Task: Open Outlook and navigate to the 'People' section. Use the 'Search People' feature to learn how to add contacts to your favorites.
Action: Mouse moved to (14, 76)
Screenshot: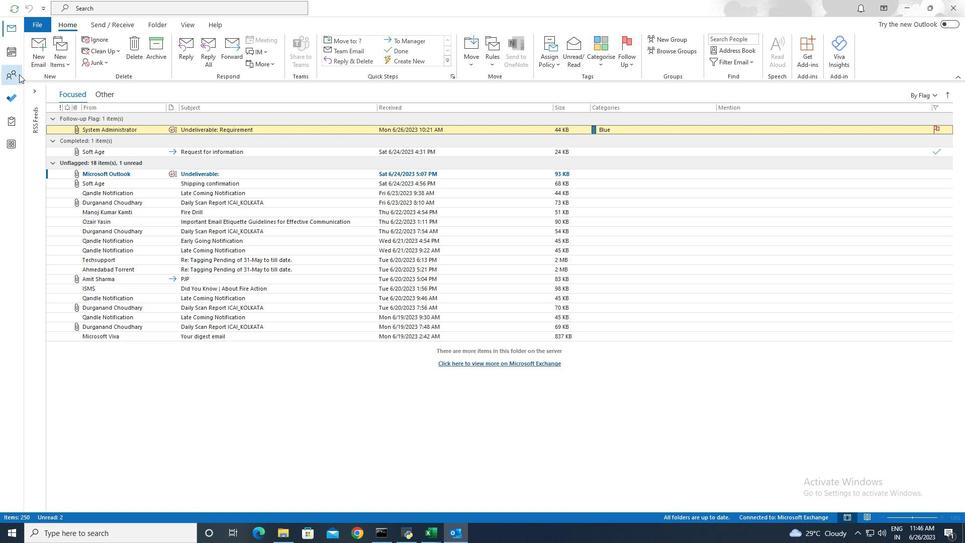 
Action: Mouse pressed left at (14, 76)
Screenshot: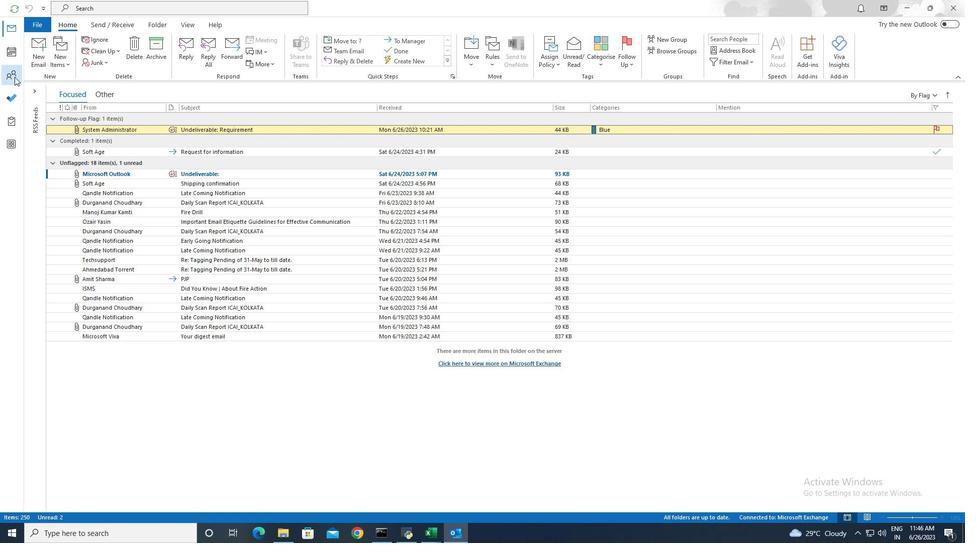 
Action: Mouse moved to (132, 125)
Screenshot: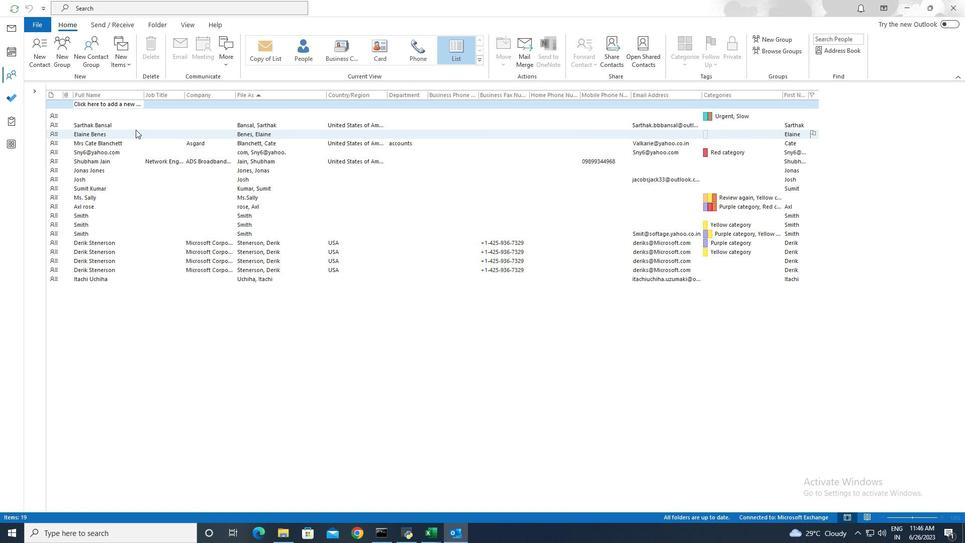 
Action: Mouse pressed left at (132, 125)
Screenshot: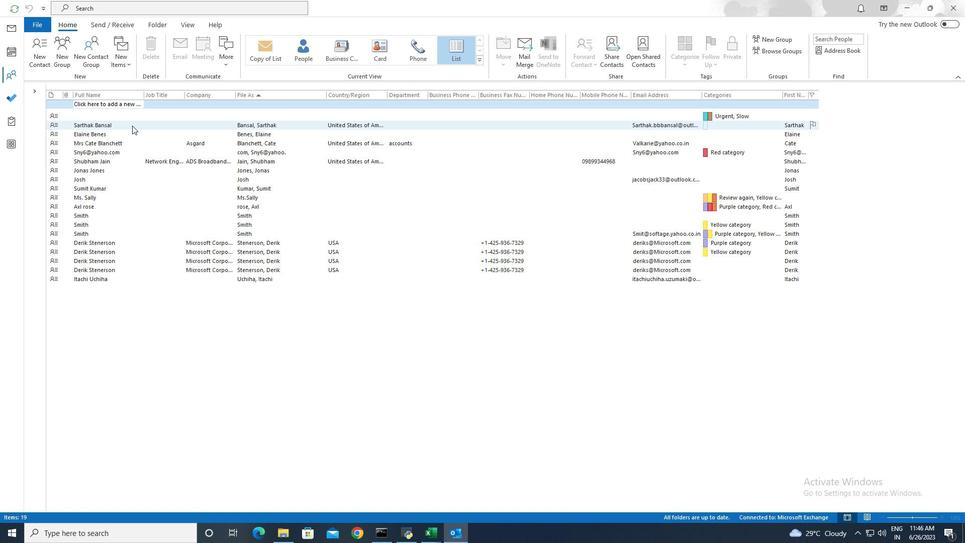 
Action: Mouse moved to (731, 54)
Screenshot: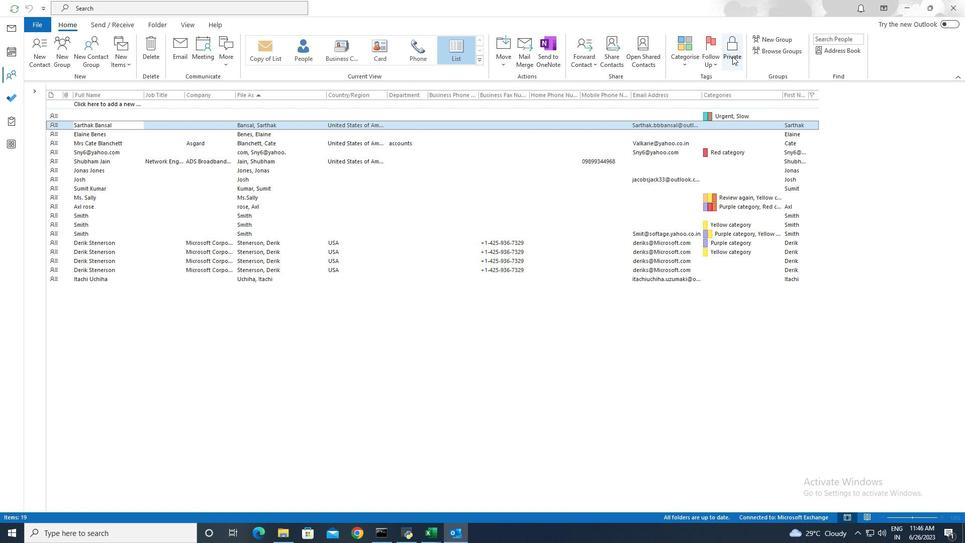 
Action: Mouse pressed left at (731, 54)
Screenshot: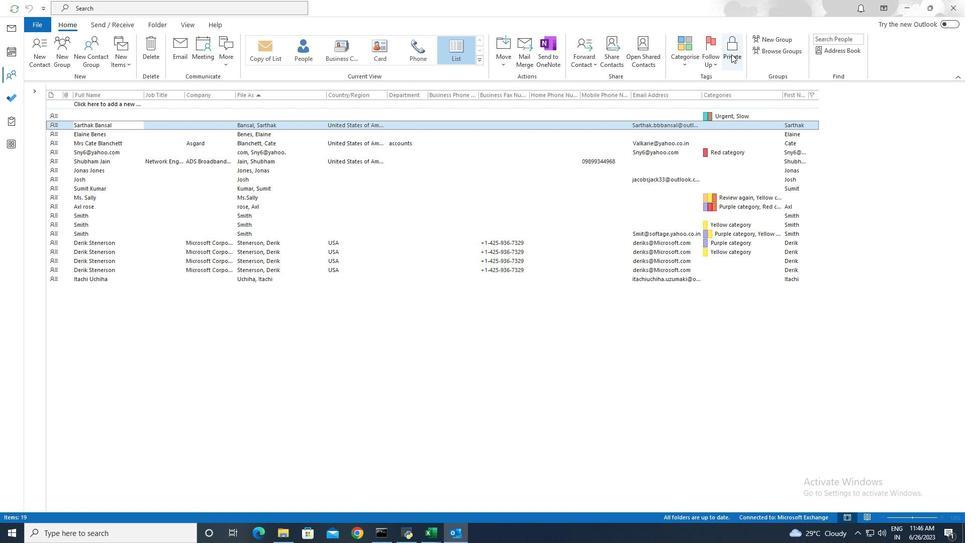 
